 Task: Select the openOnTestFailure option in the open testing.
Action: Mouse moved to (18, 460)
Screenshot: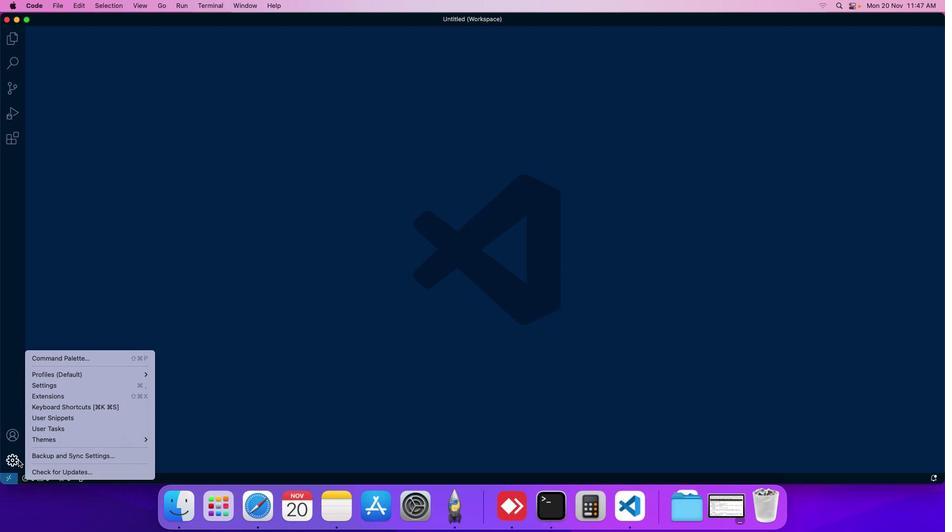 
Action: Mouse pressed left at (18, 460)
Screenshot: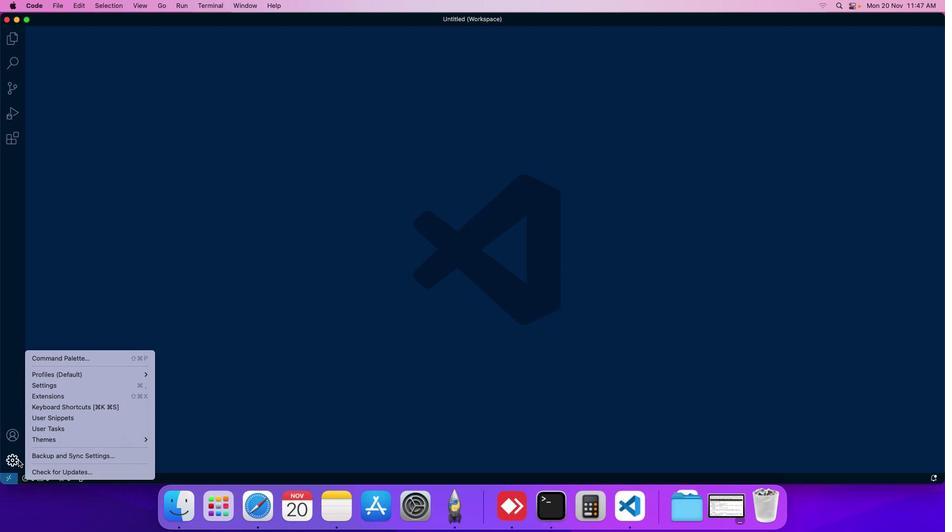 
Action: Mouse moved to (38, 388)
Screenshot: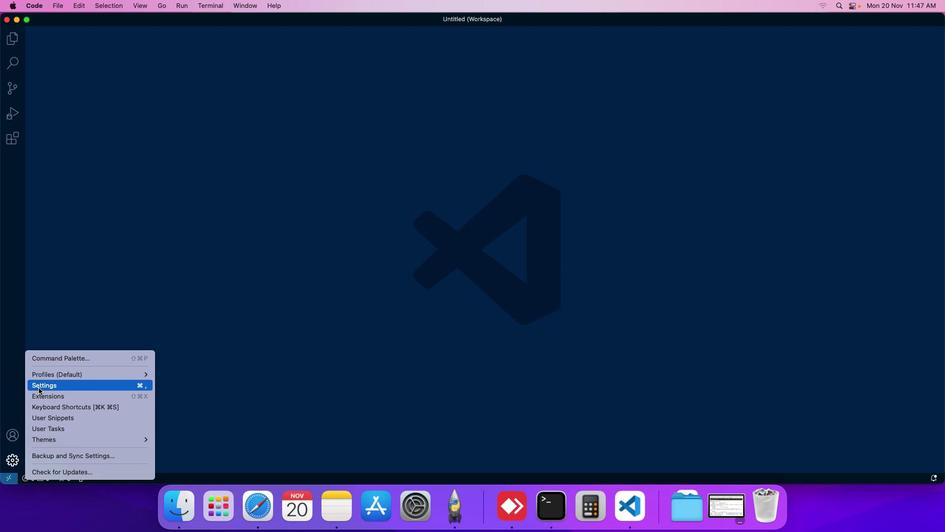 
Action: Mouse pressed left at (38, 388)
Screenshot: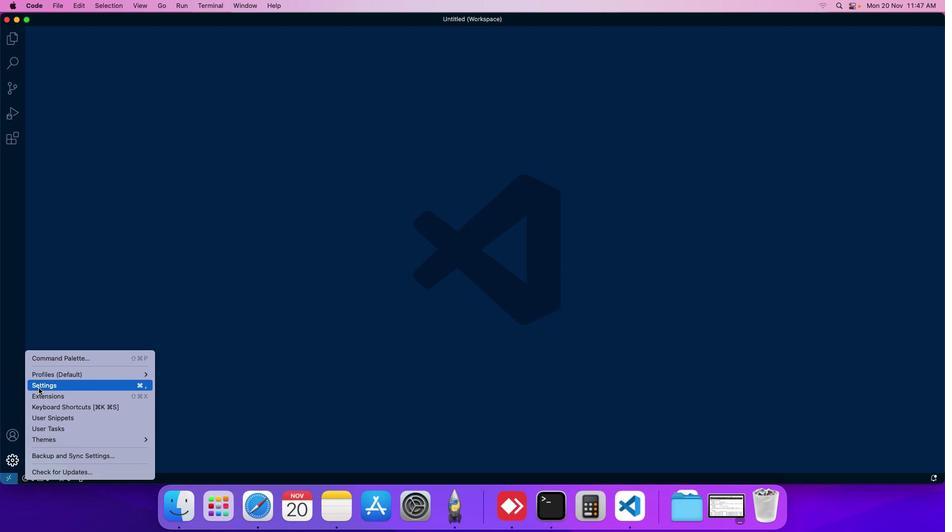 
Action: Mouse moved to (228, 78)
Screenshot: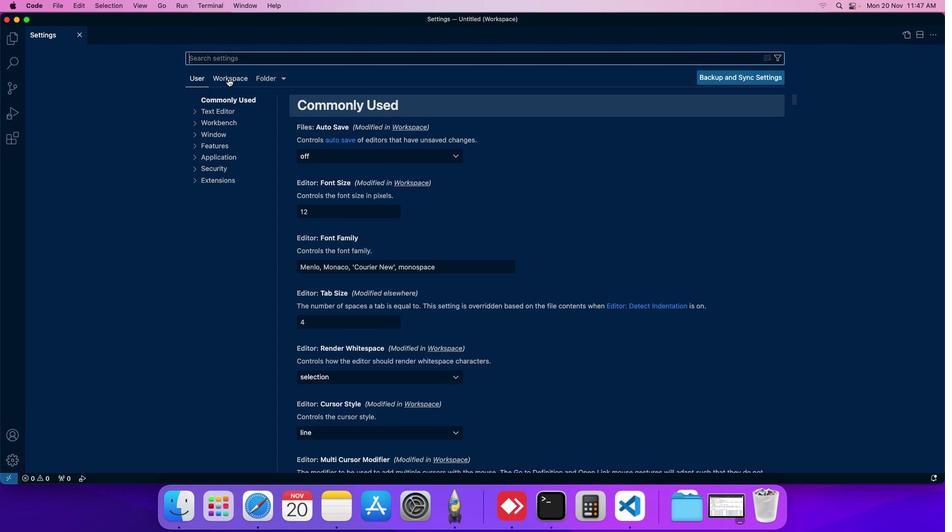 
Action: Mouse pressed left at (228, 78)
Screenshot: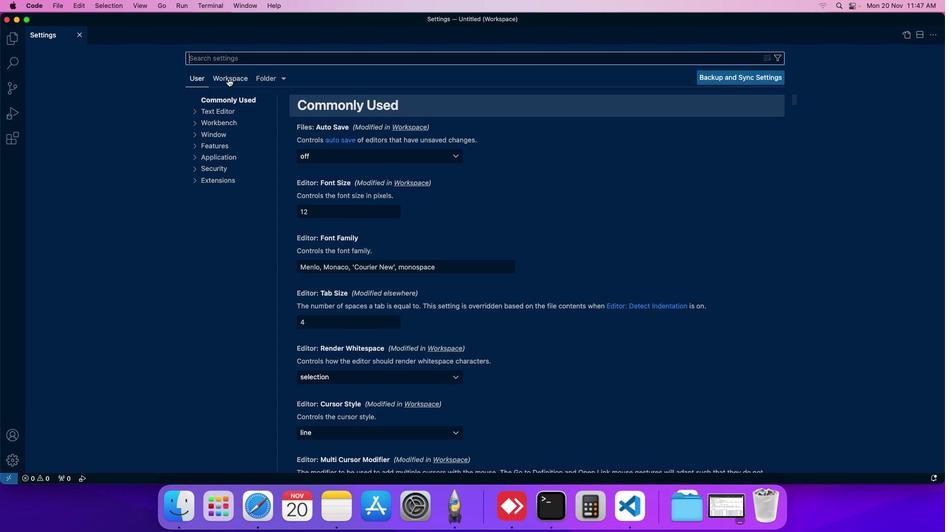 
Action: Mouse moved to (216, 147)
Screenshot: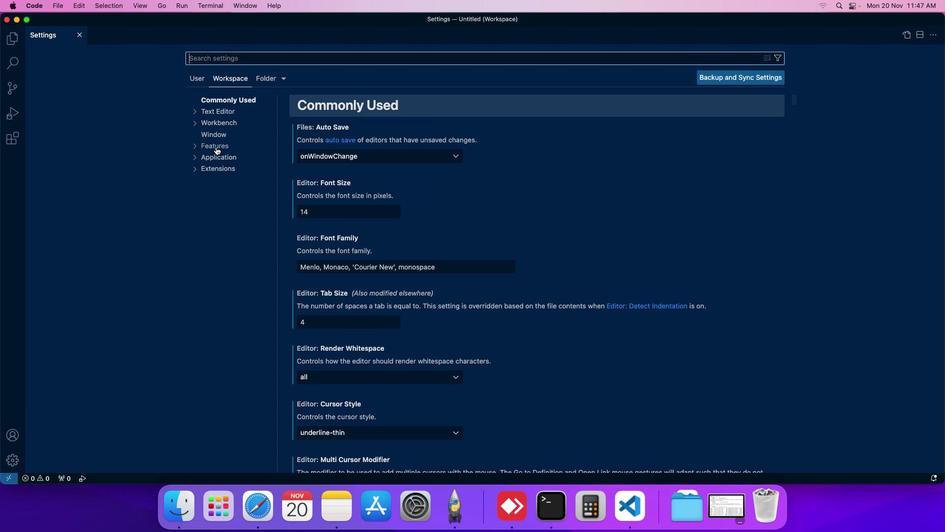 
Action: Mouse pressed left at (216, 147)
Screenshot: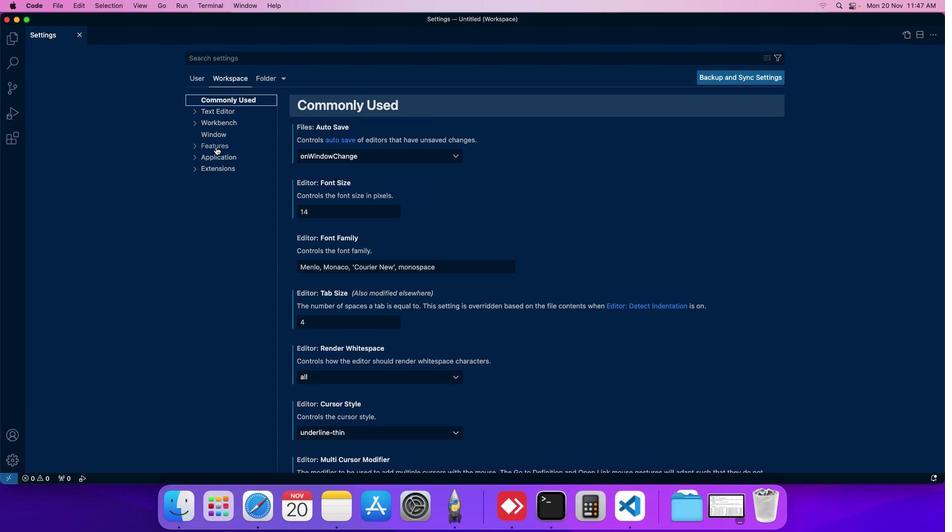
Action: Mouse moved to (221, 203)
Screenshot: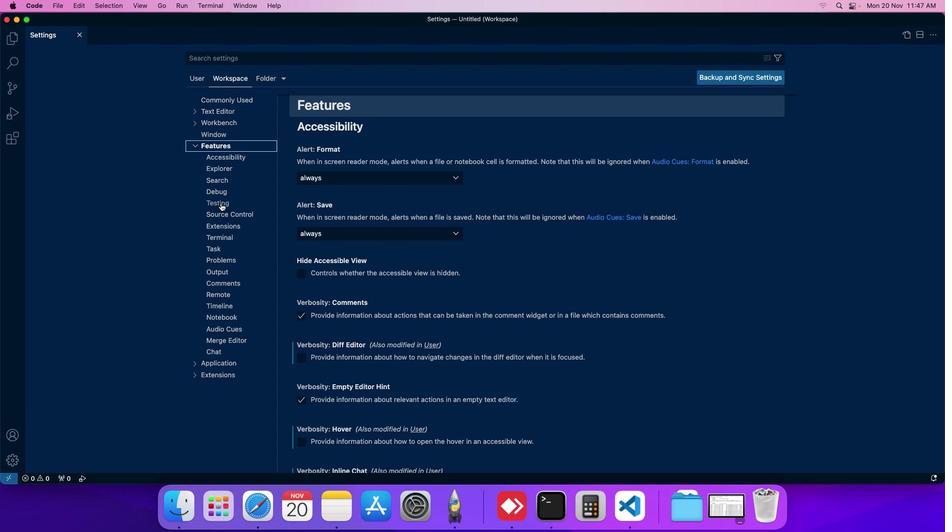 
Action: Mouse pressed left at (221, 203)
Screenshot: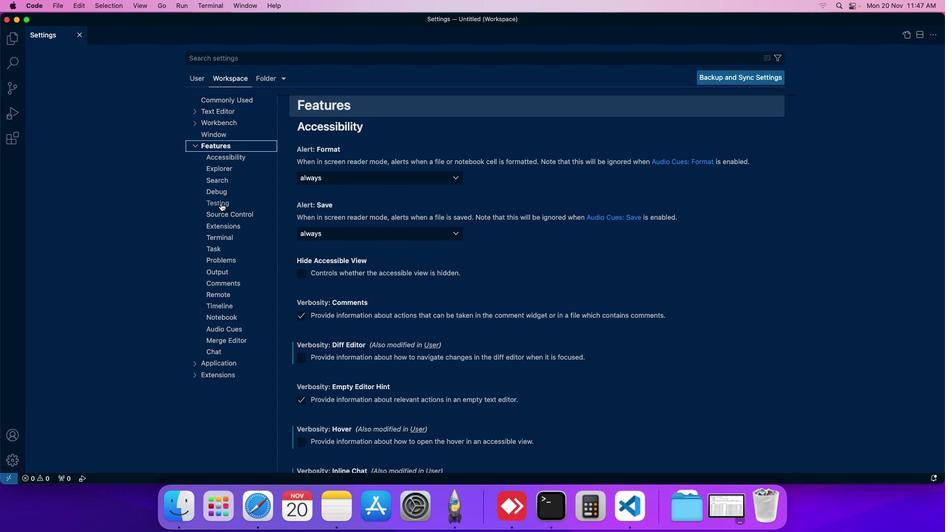 
Action: Mouse moved to (311, 204)
Screenshot: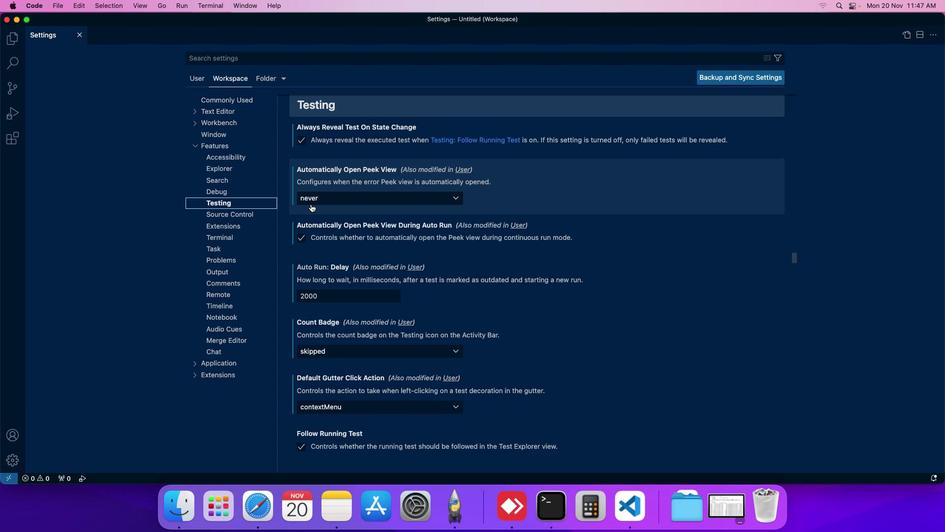 
Action: Mouse scrolled (311, 204) with delta (0, 0)
Screenshot: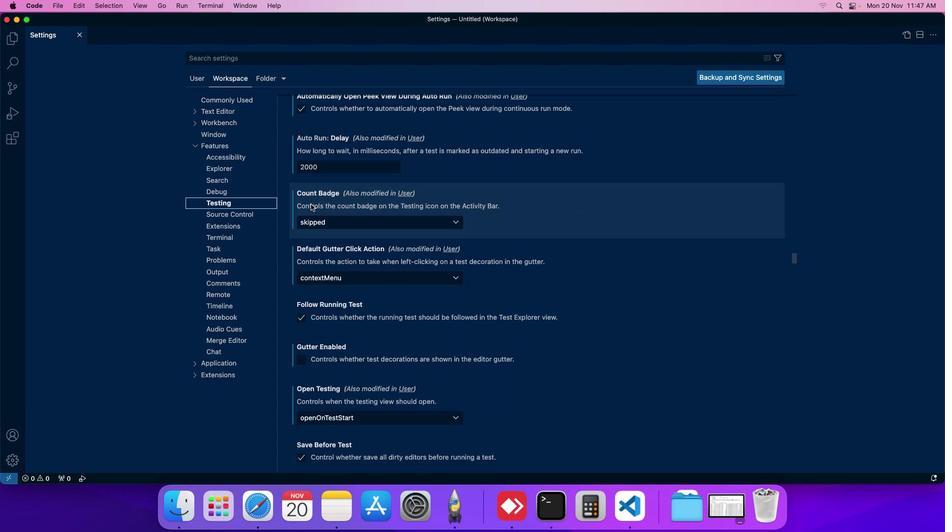 
Action: Mouse scrolled (311, 204) with delta (0, 0)
Screenshot: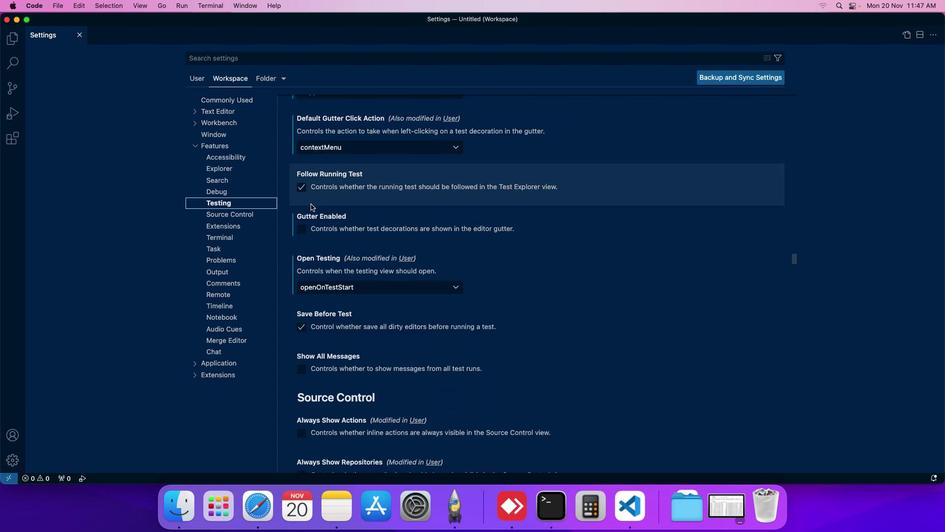 
Action: Mouse scrolled (311, 204) with delta (0, 0)
Screenshot: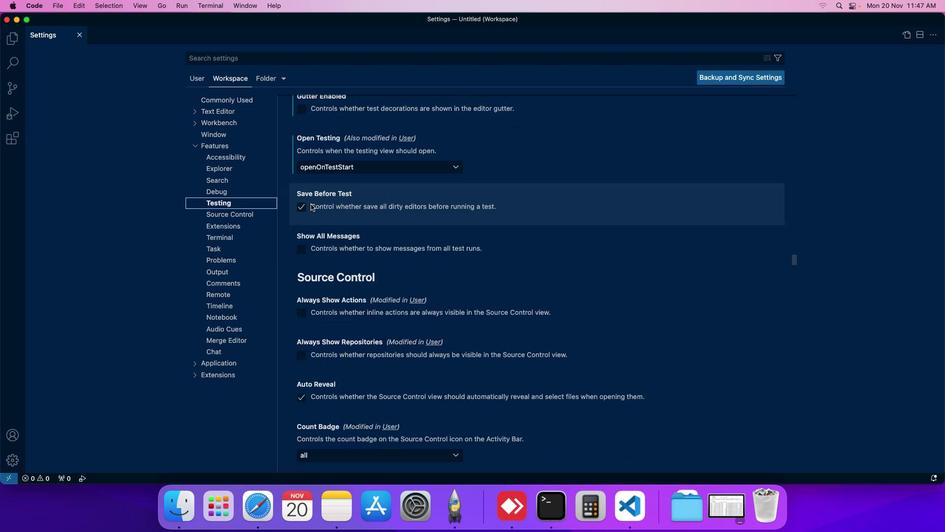 
Action: Mouse moved to (339, 159)
Screenshot: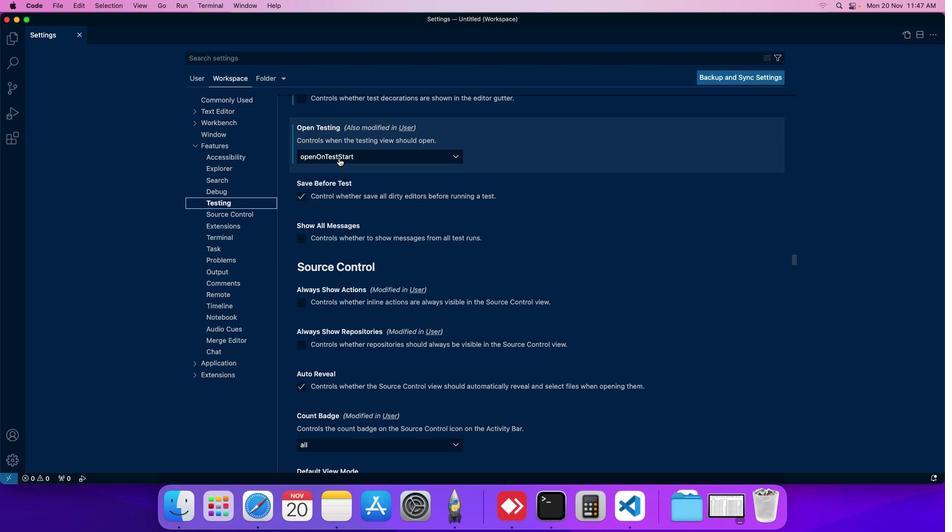 
Action: Mouse pressed left at (339, 159)
Screenshot: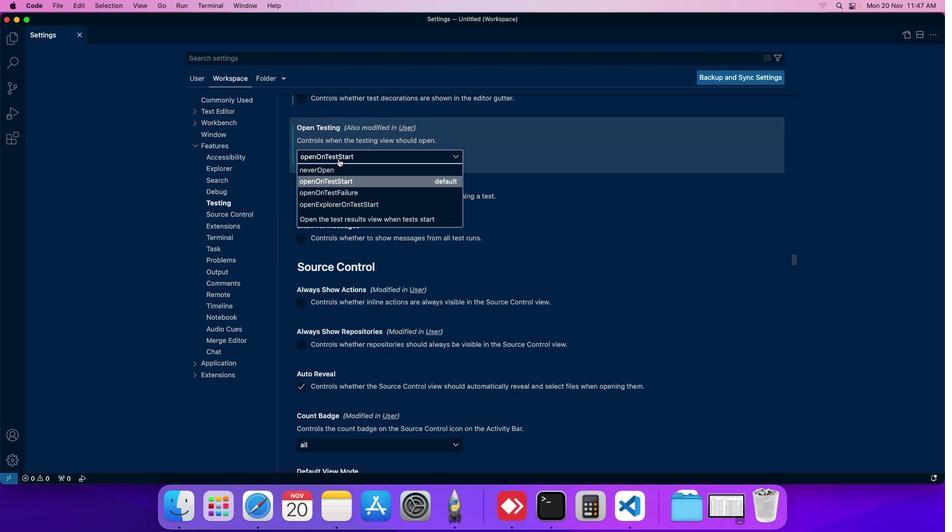 
Action: Mouse moved to (322, 195)
Screenshot: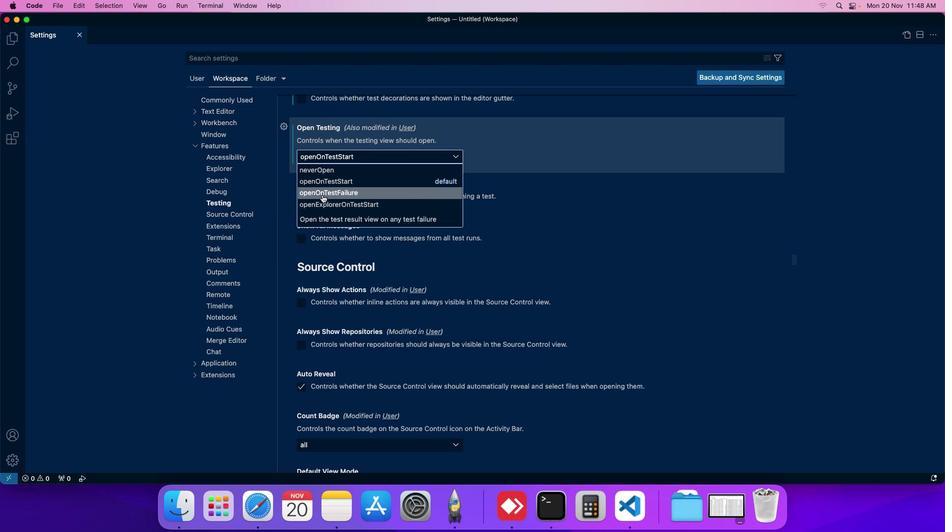 
Action: Mouse pressed left at (322, 195)
Screenshot: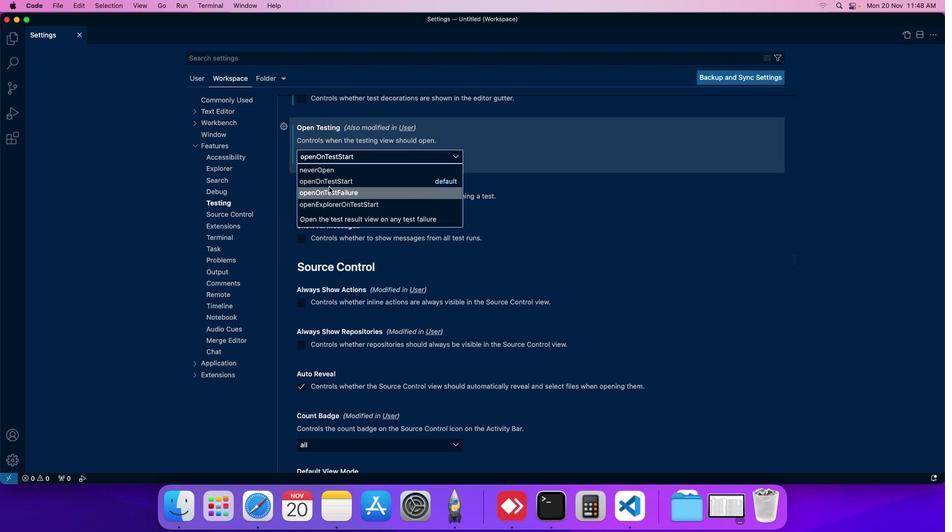 
Action: Mouse moved to (342, 161)
Screenshot: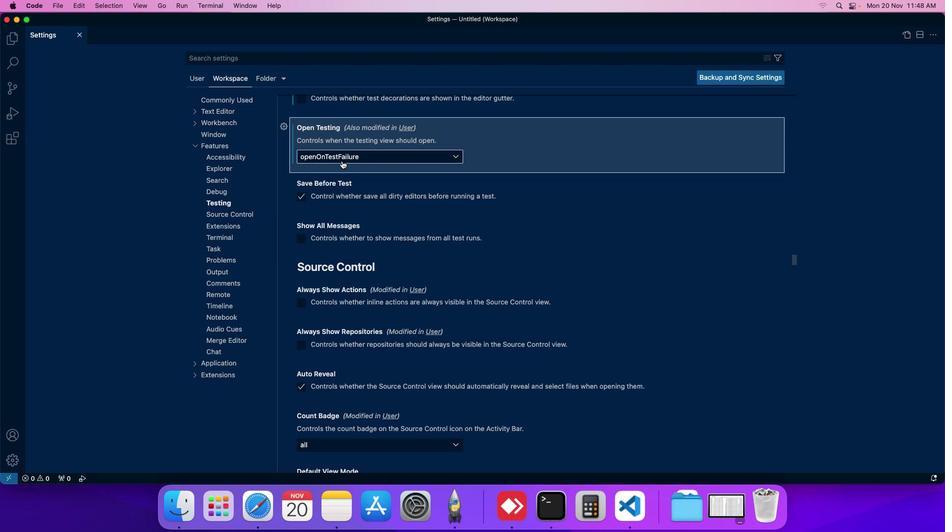 
